 Task: Create a task  Create a new online platform for peer-to-peer lending , assign it to team member softage.4@softage.net in the project AgileFrame and update the status of the task to  On Track  , set the priority of the task to Low
Action: Mouse moved to (74, 52)
Screenshot: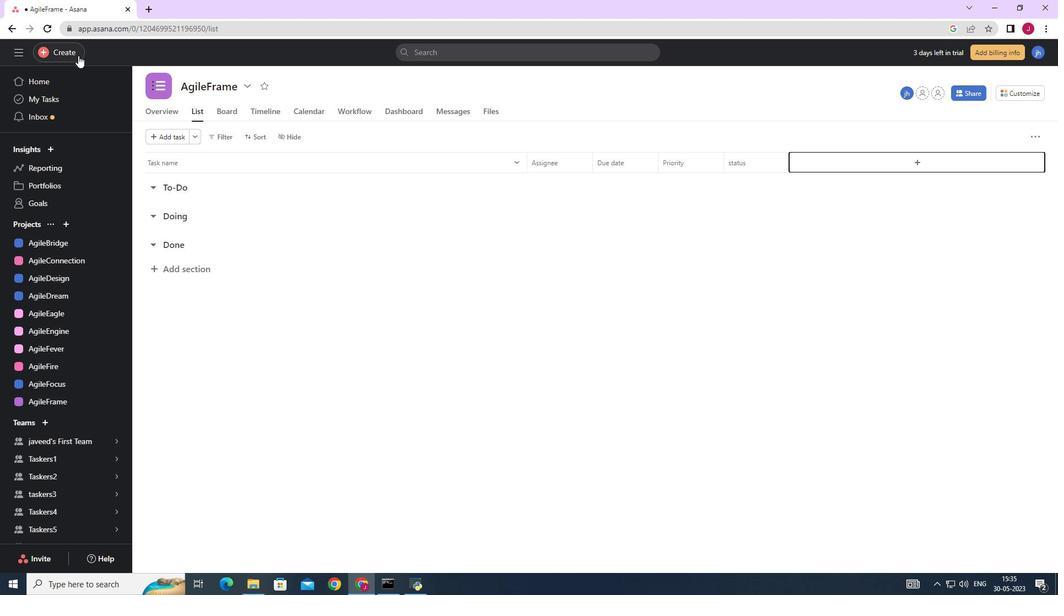 
Action: Mouse pressed left at (74, 52)
Screenshot: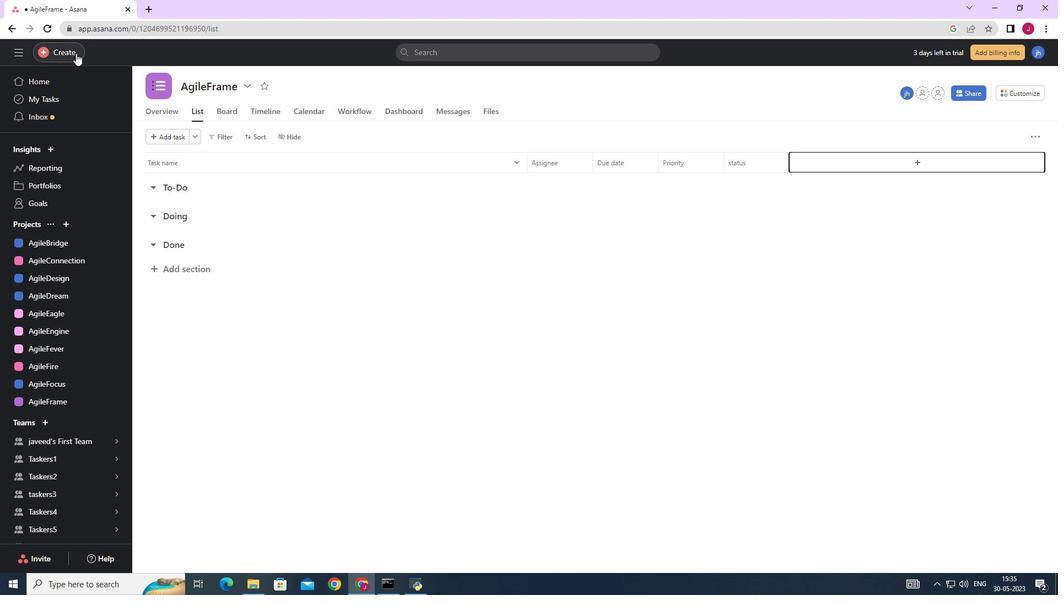 
Action: Mouse moved to (141, 57)
Screenshot: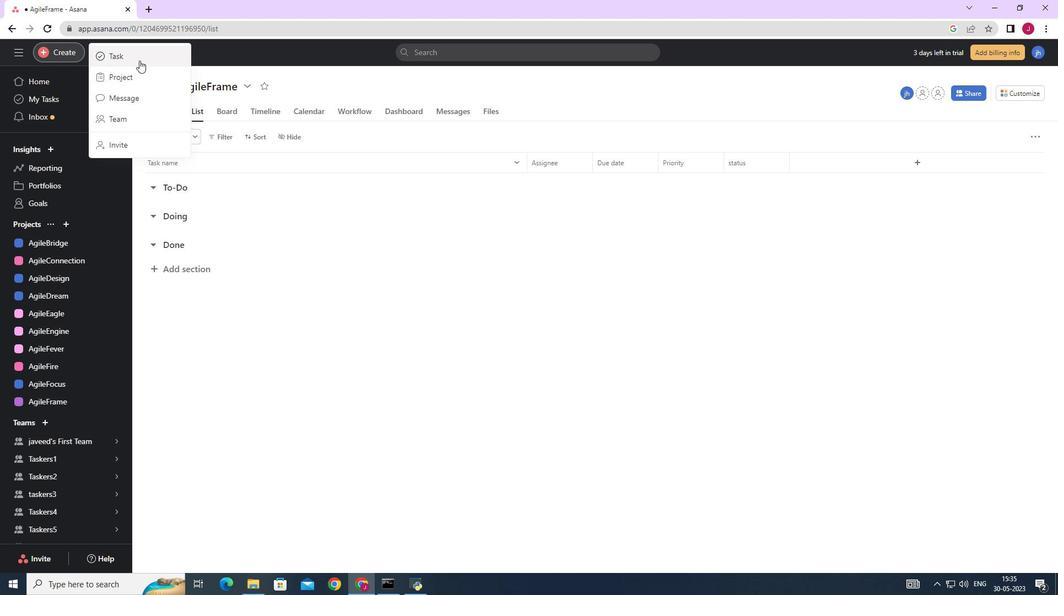 
Action: Mouse pressed left at (141, 57)
Screenshot: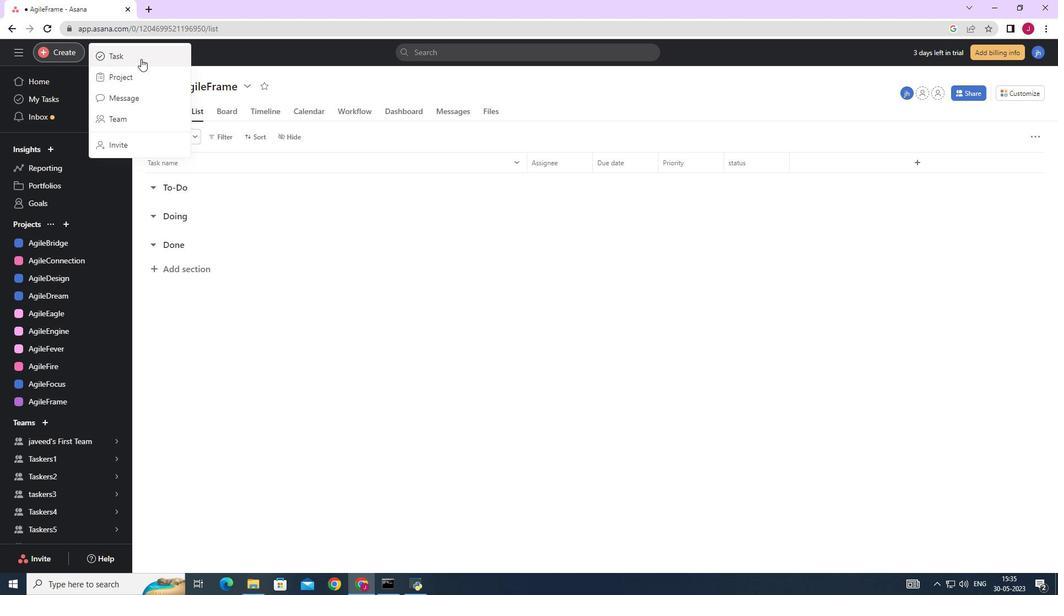 
Action: Mouse moved to (861, 367)
Screenshot: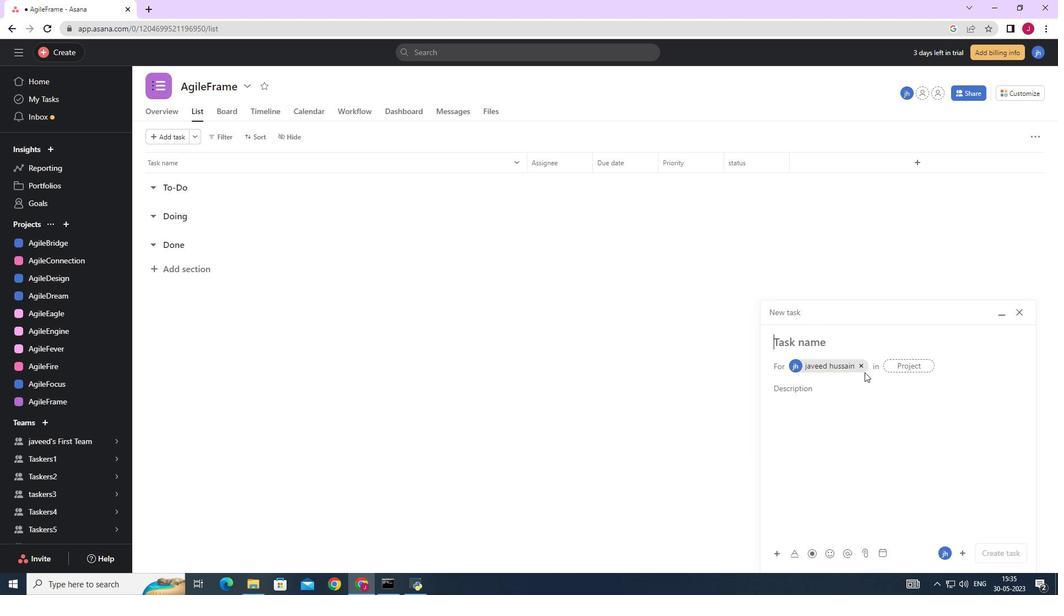 
Action: Mouse pressed left at (861, 367)
Screenshot: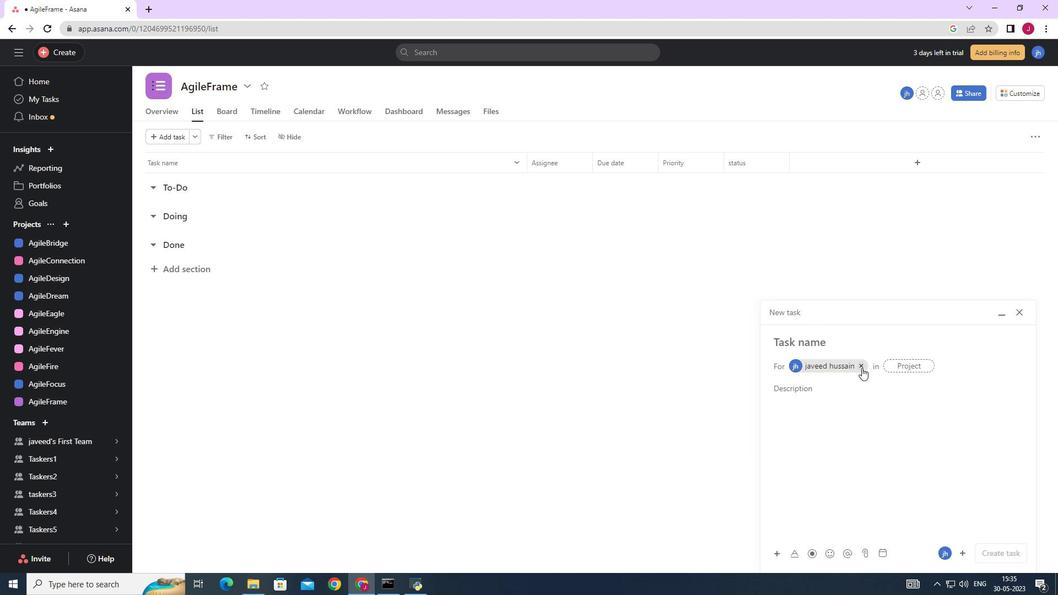 
Action: Mouse moved to (811, 342)
Screenshot: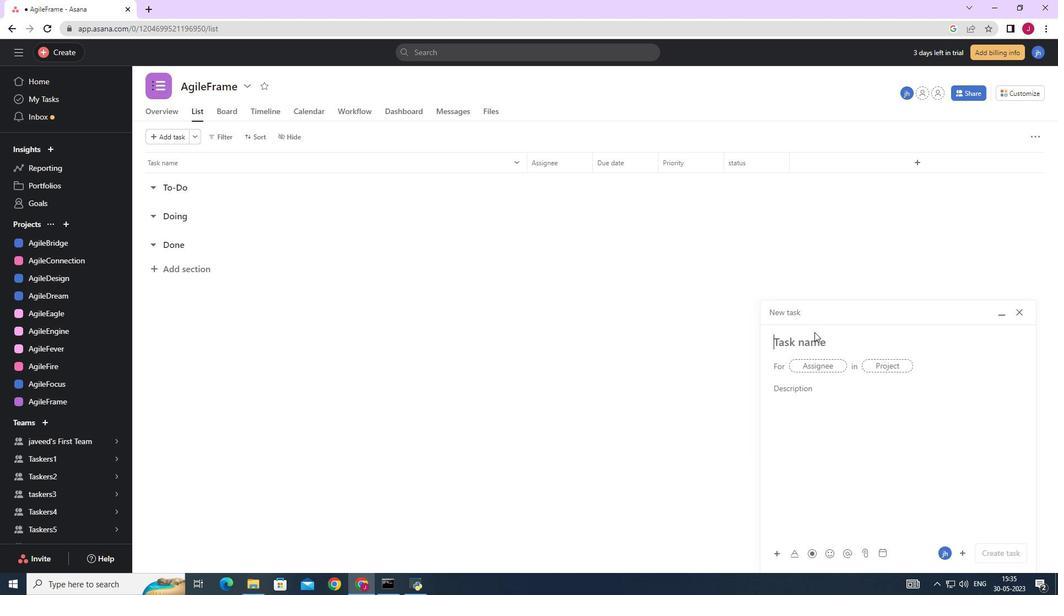 
Action: Mouse pressed left at (811, 342)
Screenshot: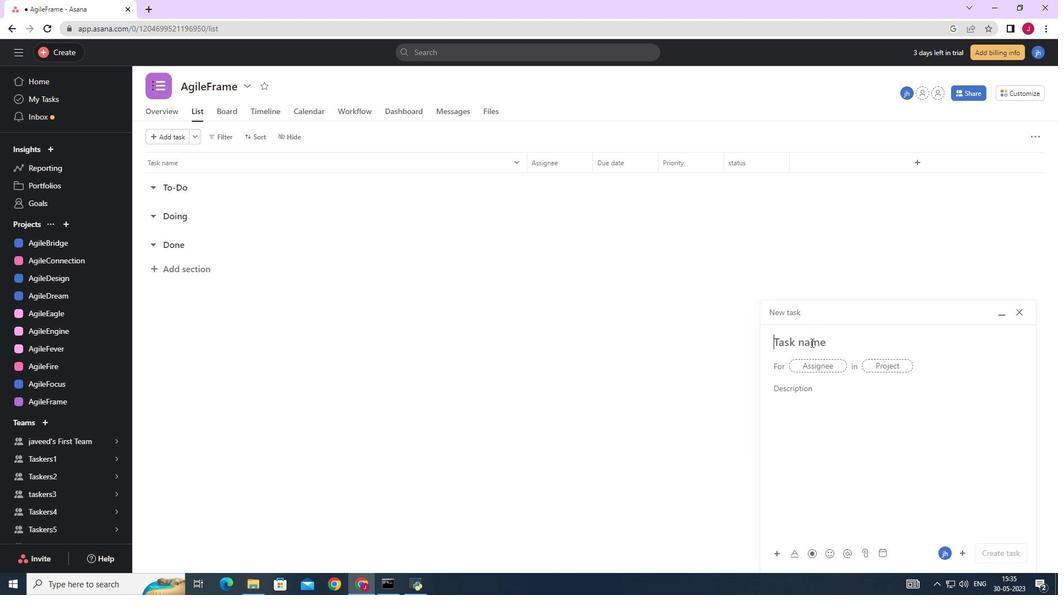 
Action: Key pressed <Key.caps_lock>C<Key.caps_lock>reate<Key.space>a<Key.space>new<Key.space>onlinr<Key.backspace>e<Key.space>platform<Key.space>peer-to-peer<Key.space>lending<Key.space>
Screenshot: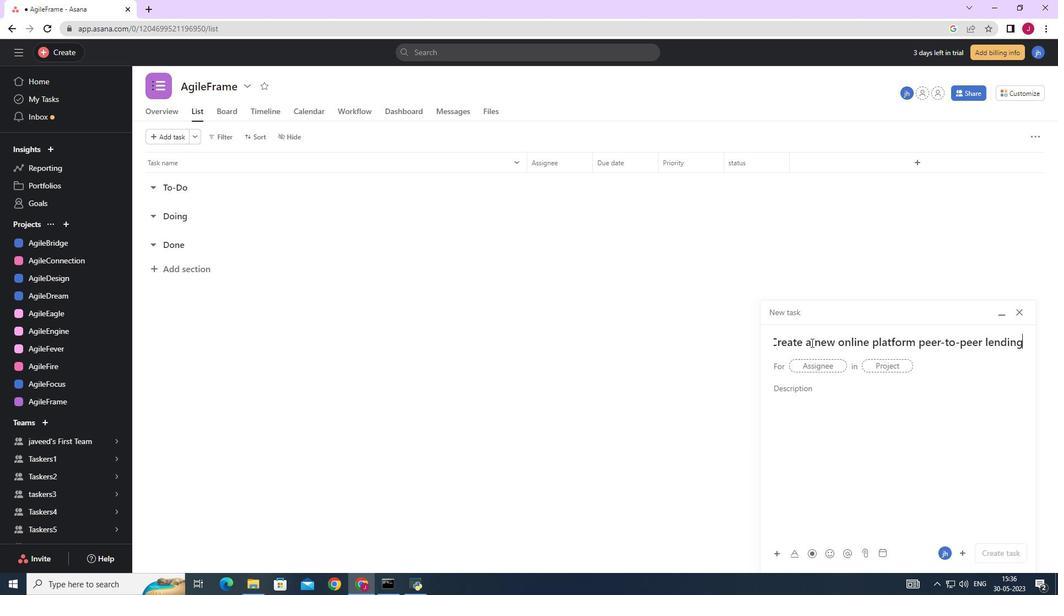 
Action: Mouse moved to (834, 365)
Screenshot: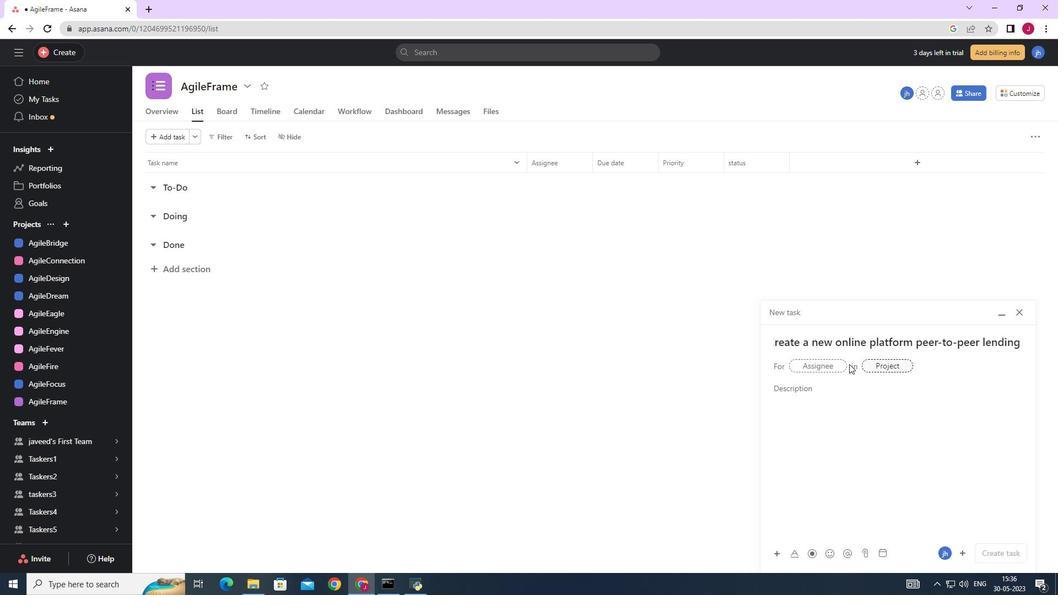 
Action: Mouse pressed left at (834, 365)
Screenshot: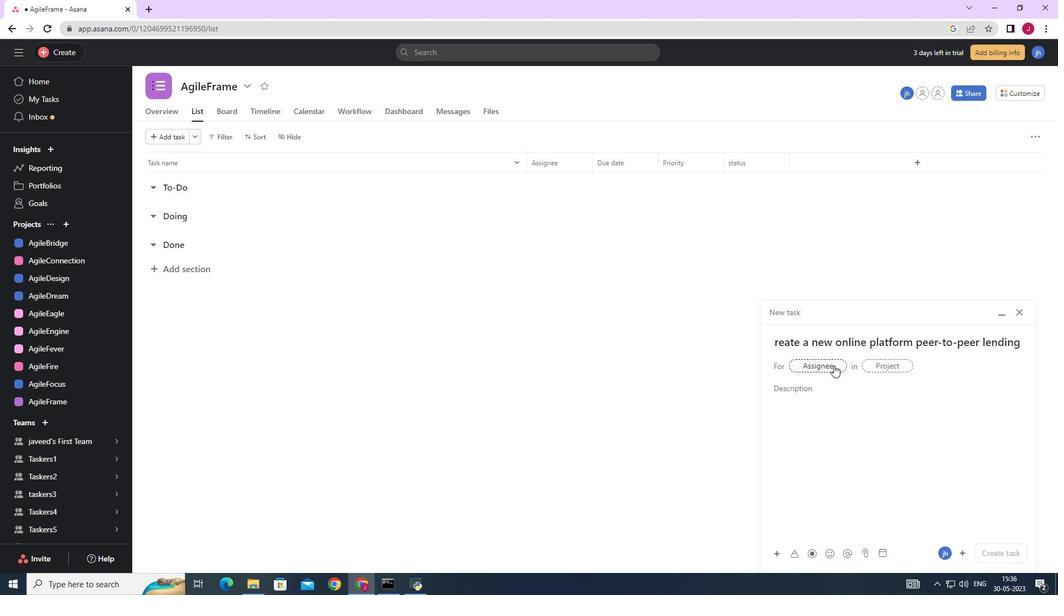
Action: Key pressed softage.4
Screenshot: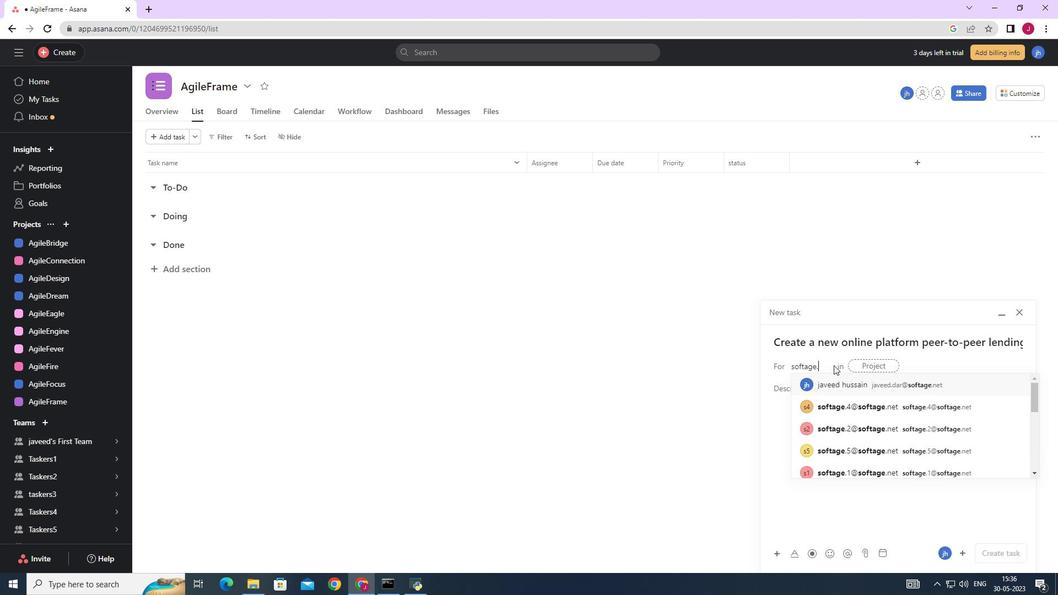 
Action: Mouse moved to (845, 390)
Screenshot: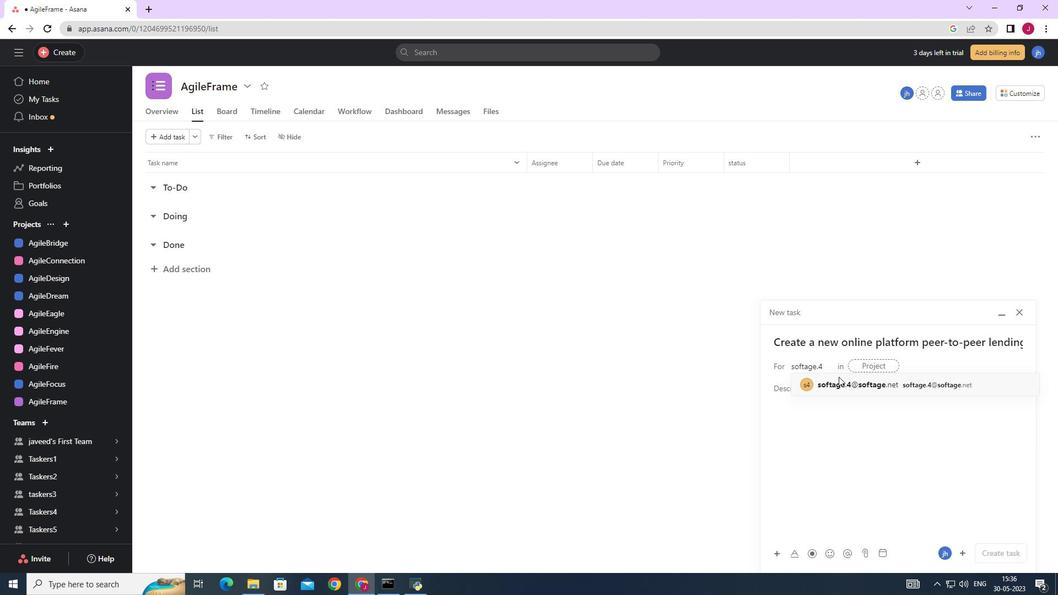 
Action: Mouse pressed left at (845, 390)
Screenshot: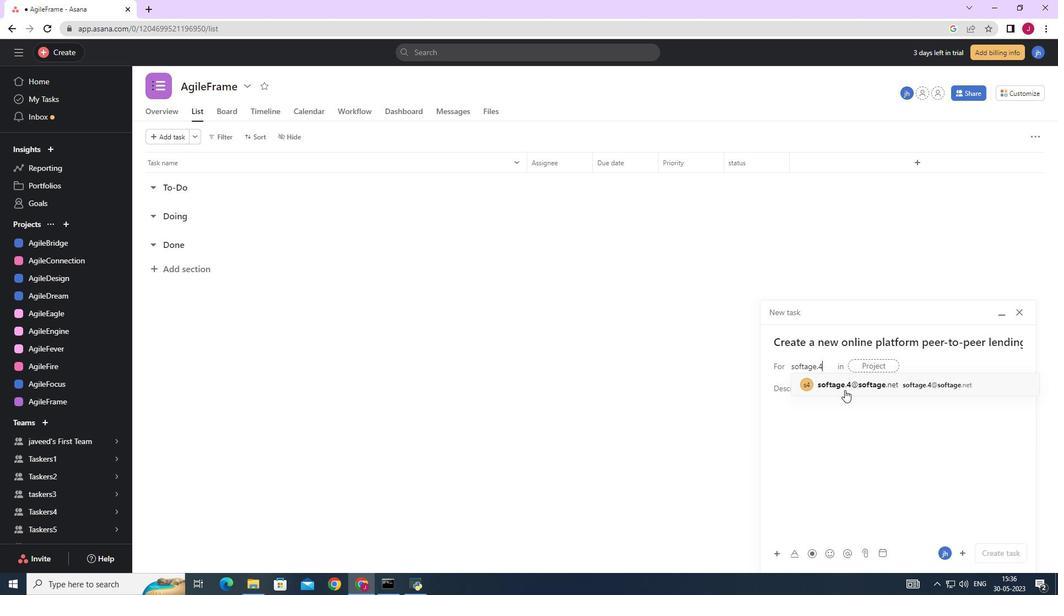 
Action: Mouse moved to (683, 386)
Screenshot: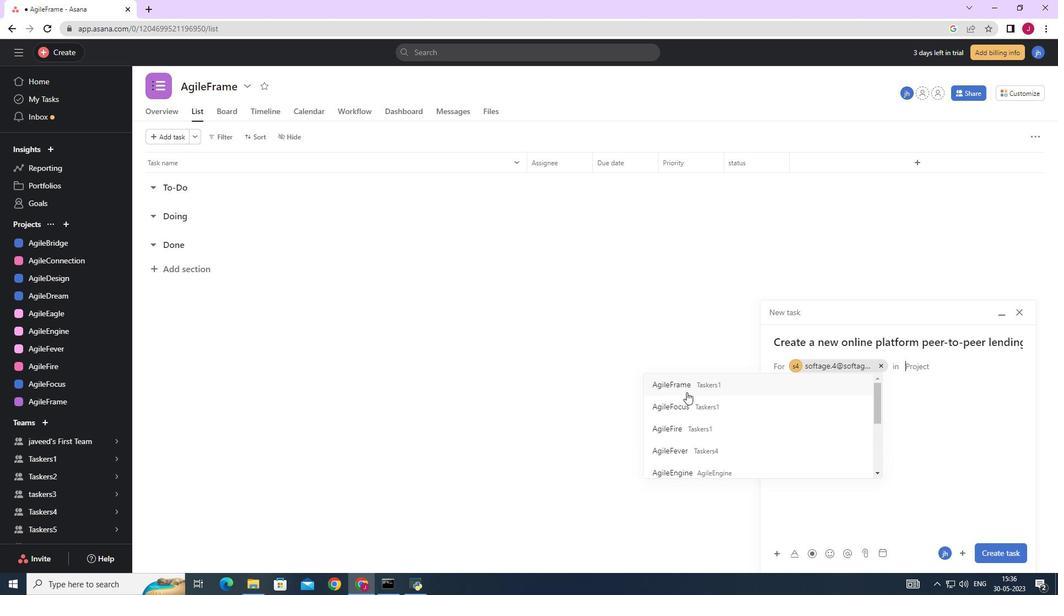 
Action: Mouse pressed left at (683, 386)
Screenshot: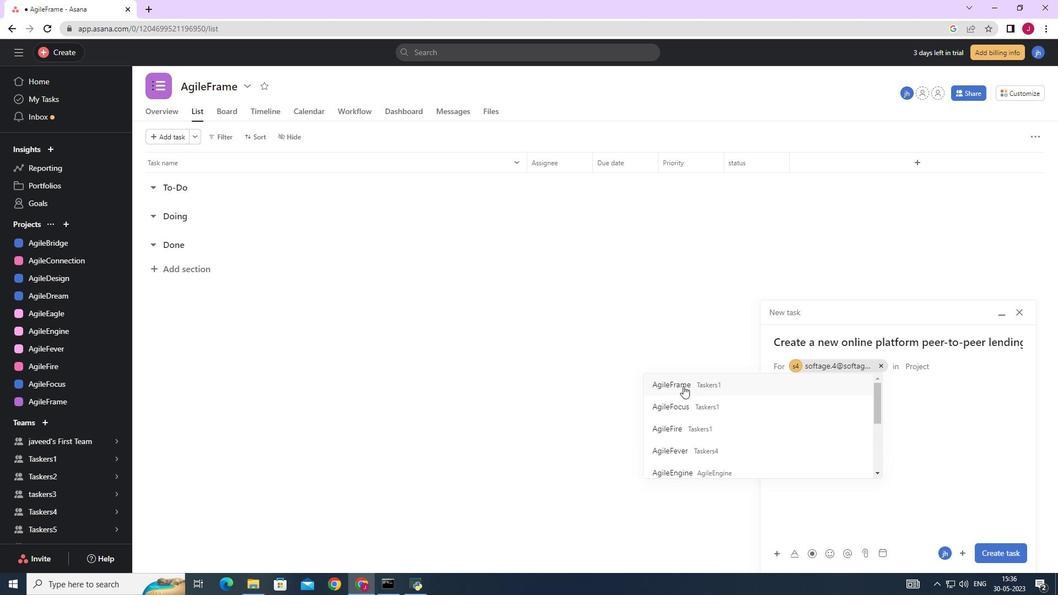 
Action: Mouse moved to (829, 392)
Screenshot: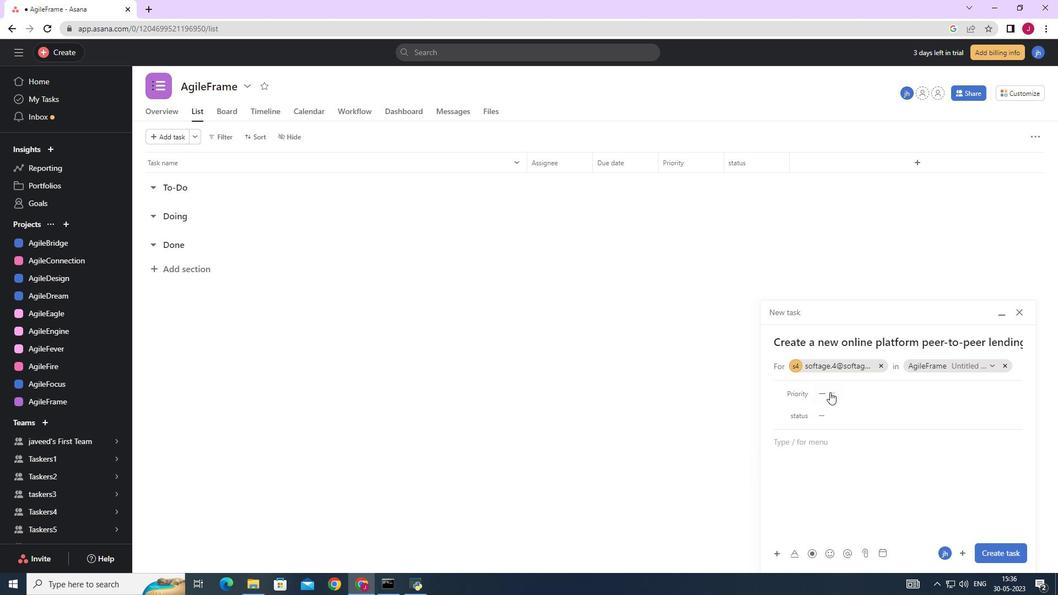 
Action: Mouse pressed left at (829, 392)
Screenshot: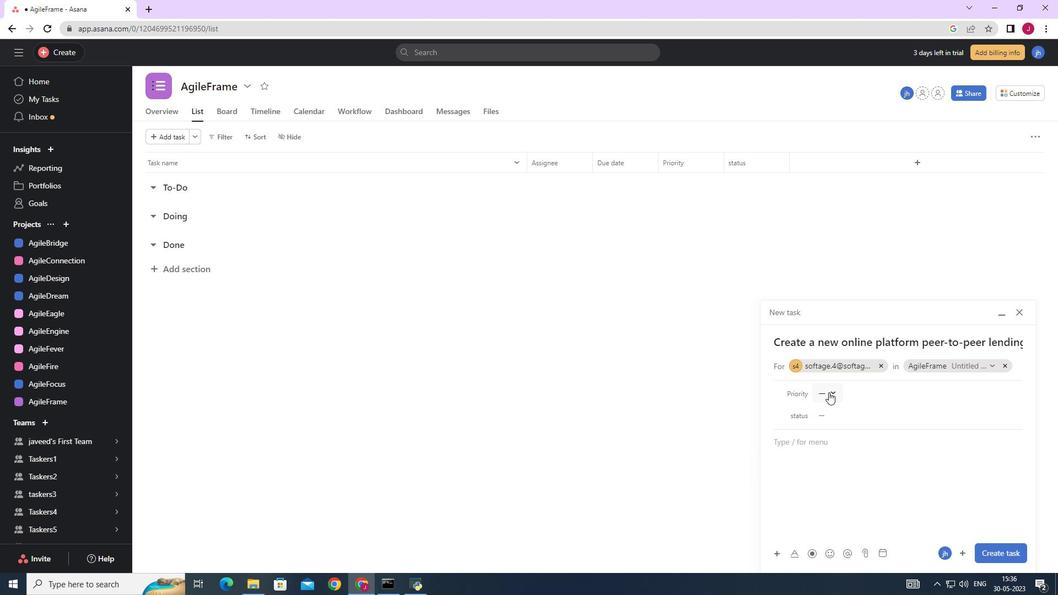 
Action: Mouse moved to (844, 469)
Screenshot: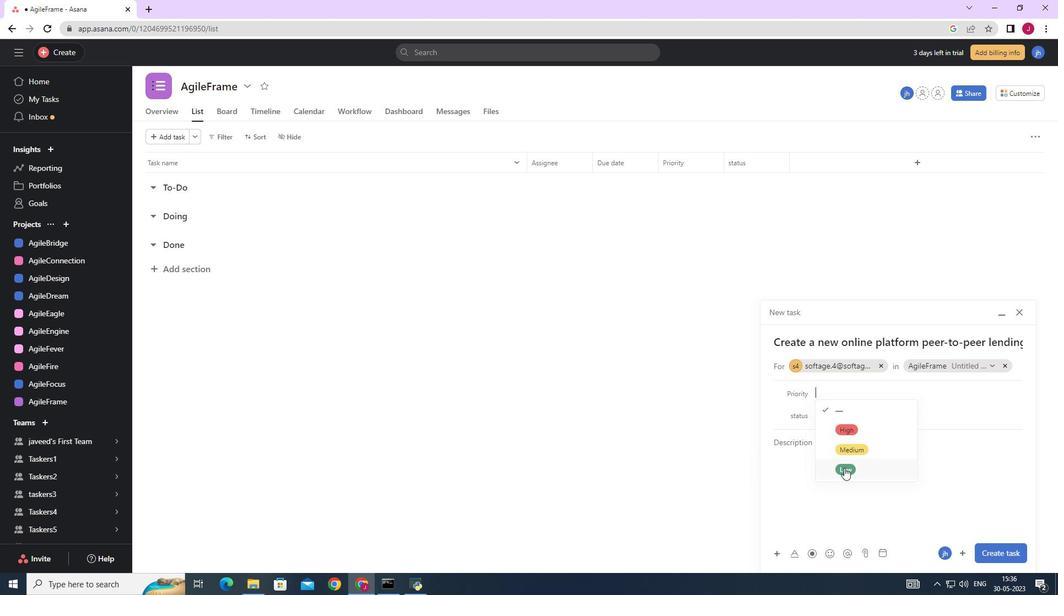 
Action: Mouse pressed left at (844, 469)
Screenshot: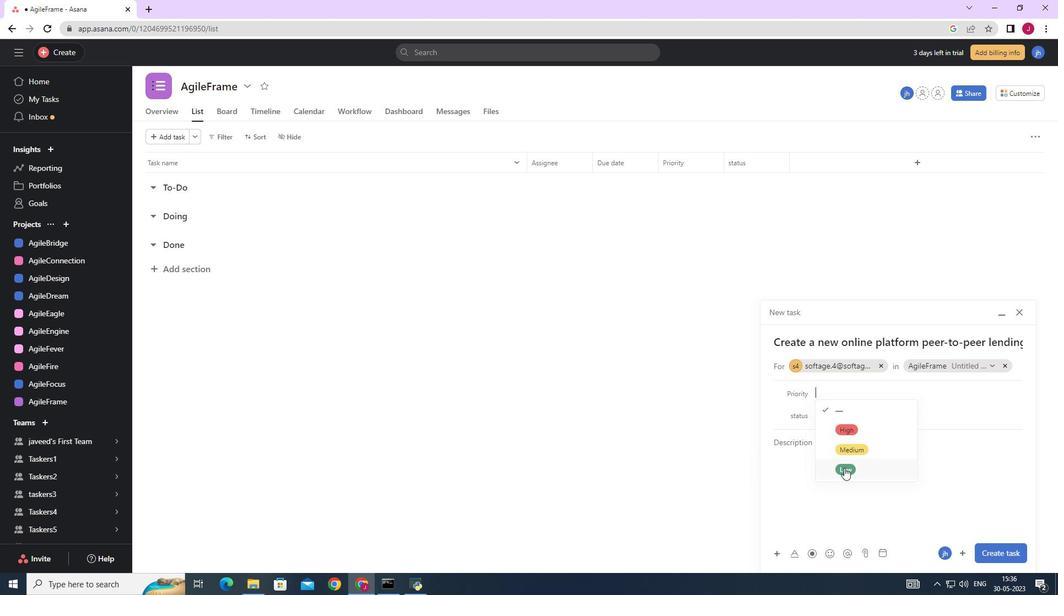 
Action: Mouse moved to (830, 414)
Screenshot: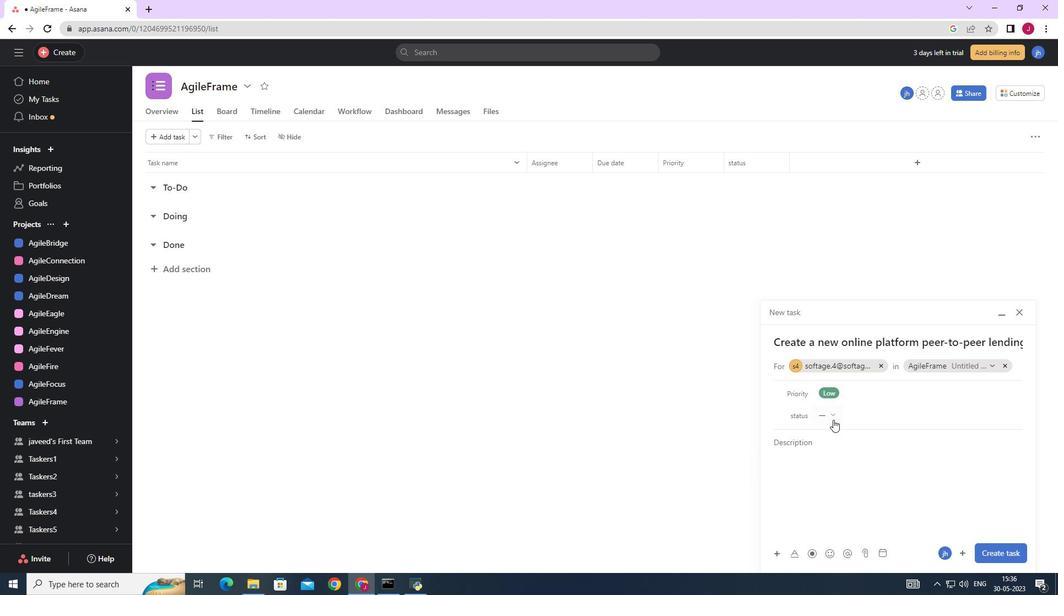 
Action: Mouse pressed left at (830, 414)
Screenshot: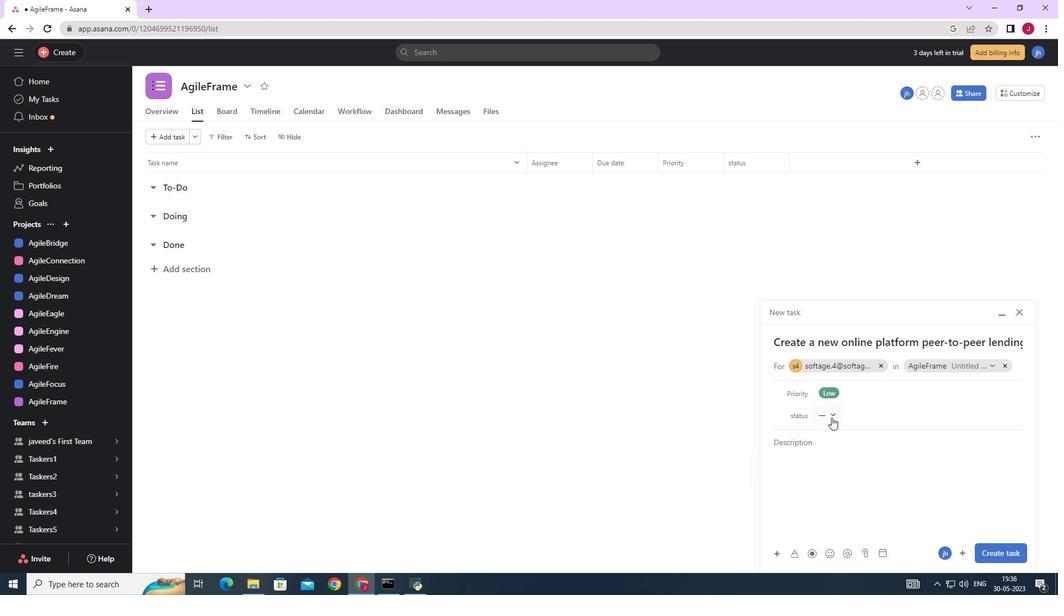 
Action: Mouse moved to (850, 453)
Screenshot: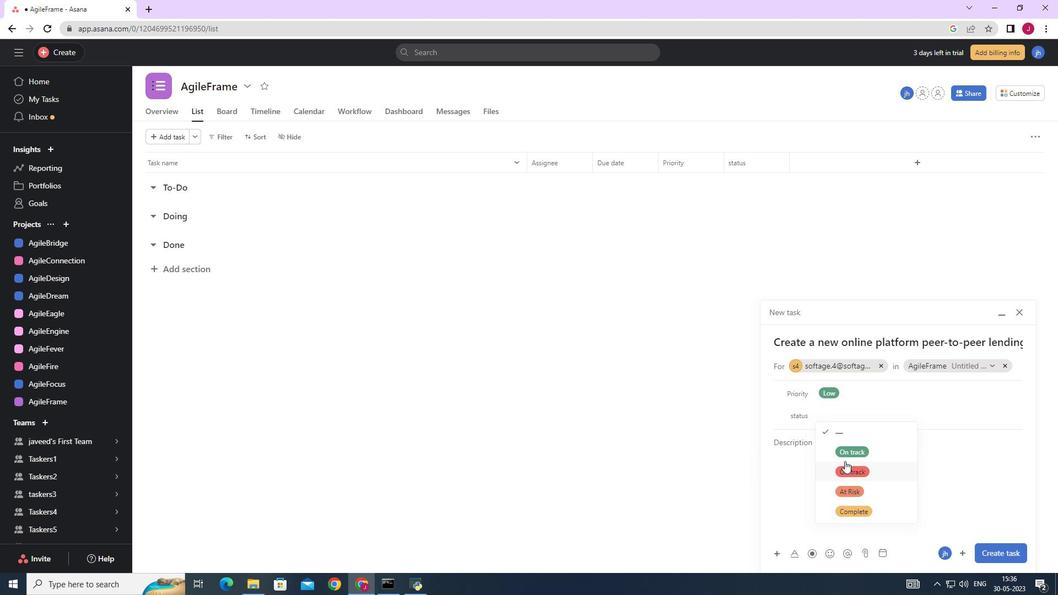 
Action: Mouse pressed left at (850, 453)
Screenshot: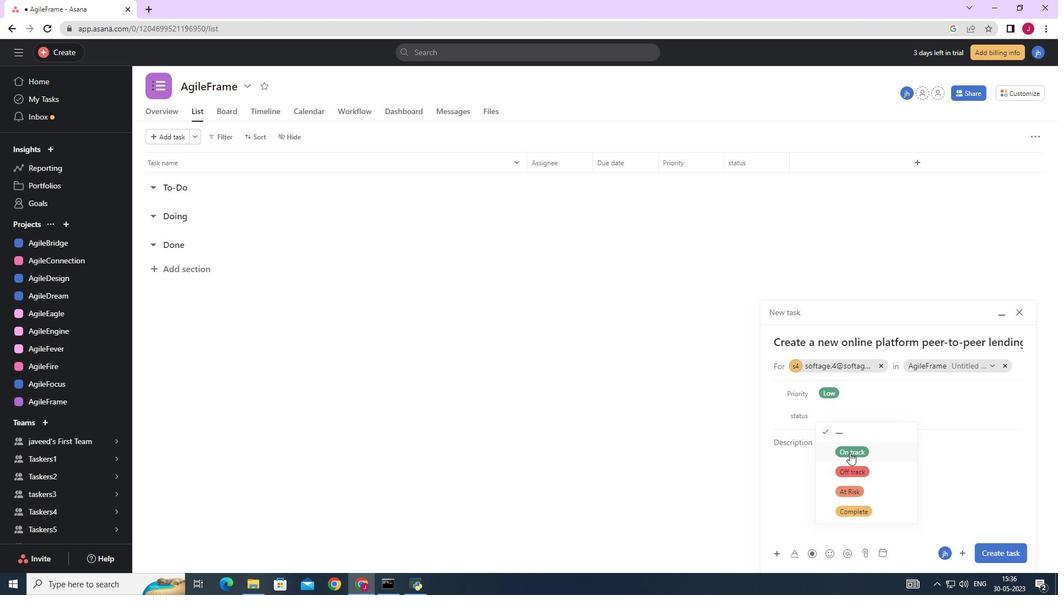 
Action: Mouse moved to (985, 550)
Screenshot: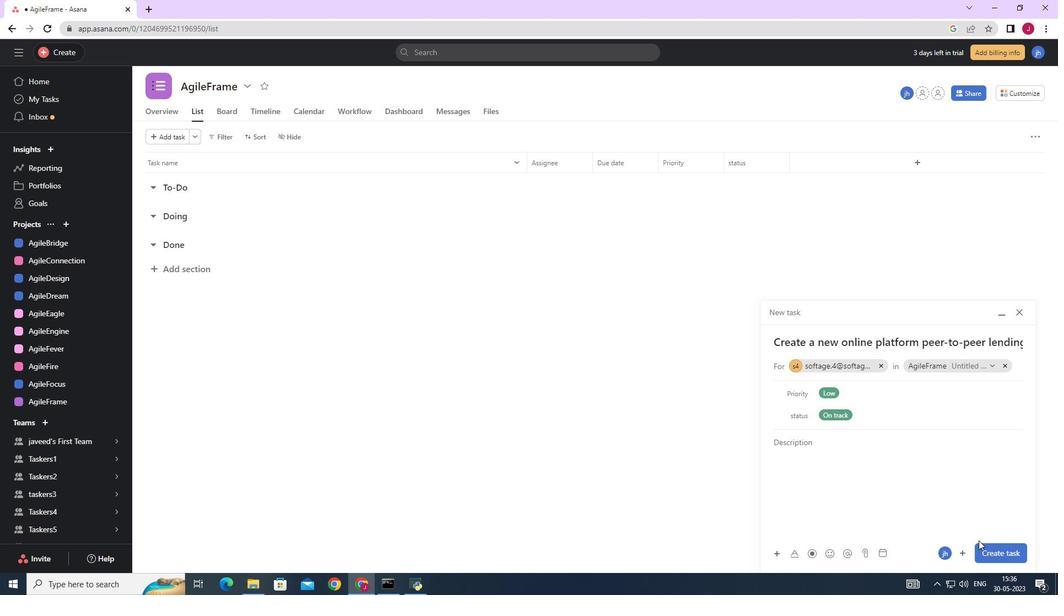 
Action: Mouse pressed left at (985, 550)
Screenshot: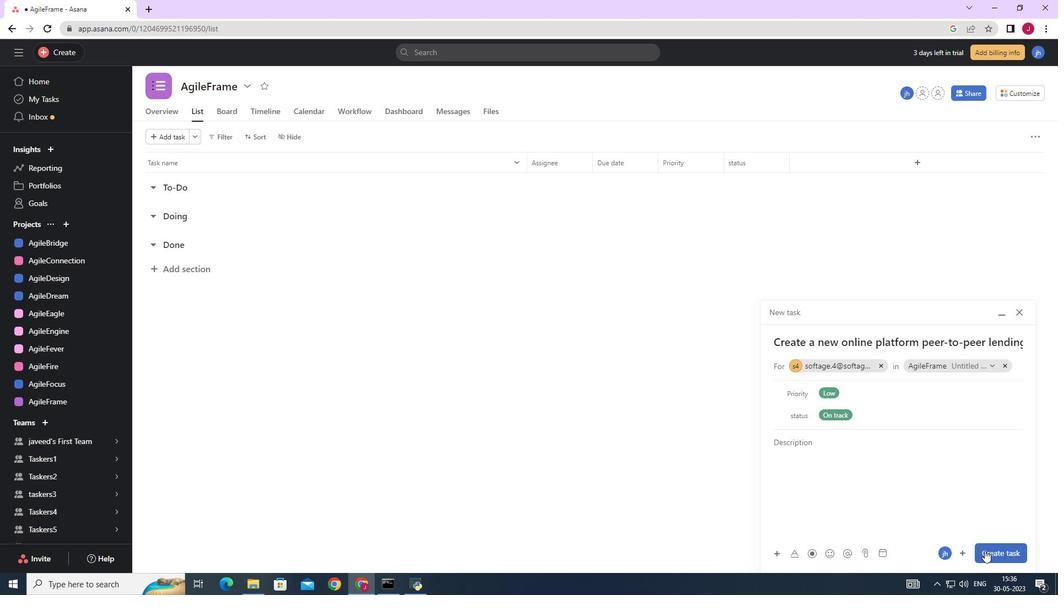 
Action: Mouse moved to (868, 469)
Screenshot: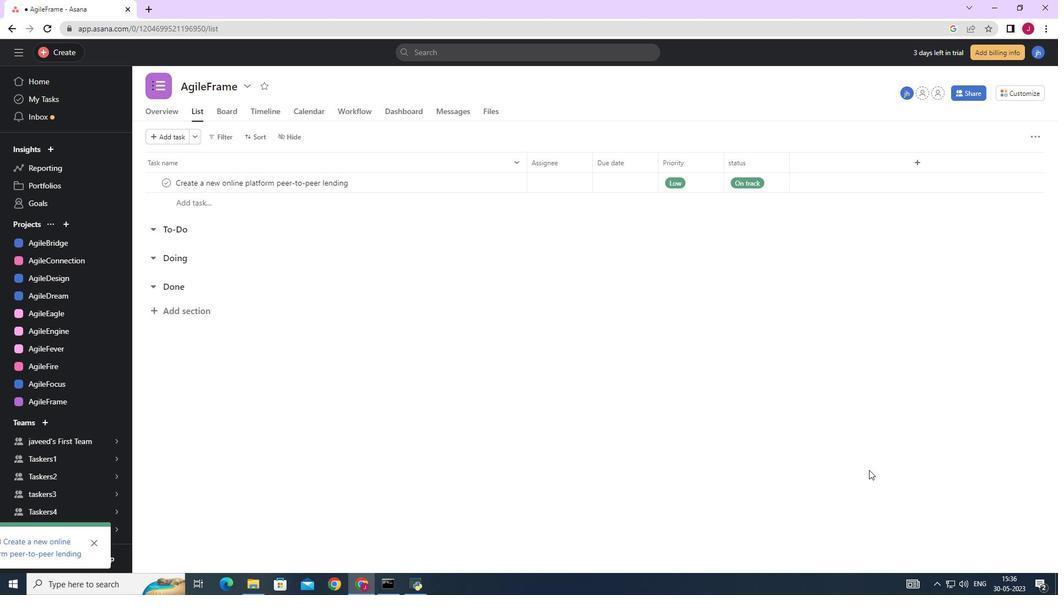 
